 Task: Create List Brand Identity Training in Board Social Media Advertising Platforms and Tools to Workspace Bankruptcy and Restructuring Services. Create List Brand Identity Refresh in Board Product Market Segmentation and Targeting to Workspace Bankruptcy and Restructuring Services. Create List Brand Identity Evolution in Board Public Relations Influencer Marketing Strategy and Execution to Workspace Bankruptcy and Restructuring Services
Action: Mouse moved to (84, 308)
Screenshot: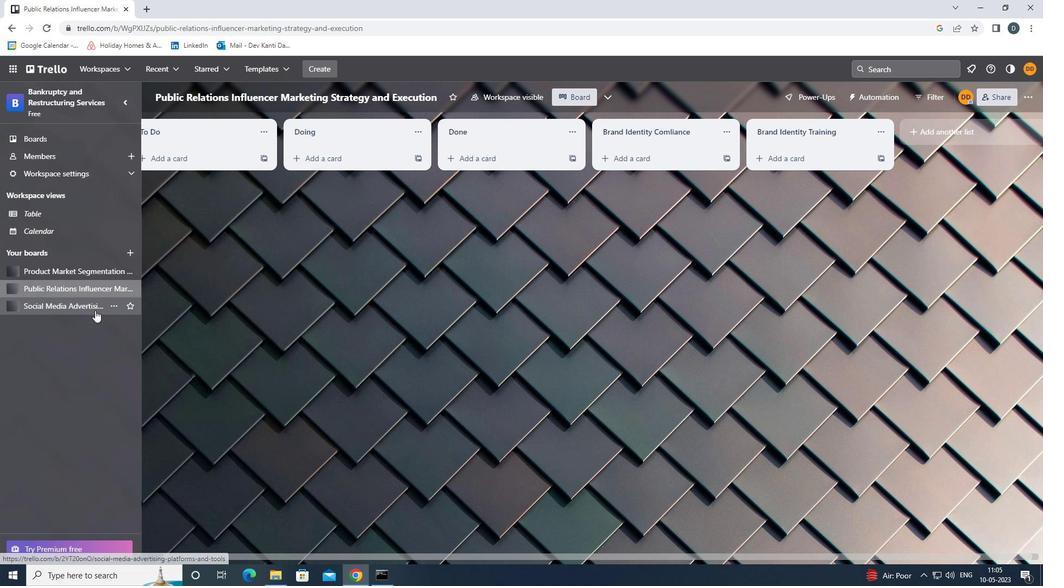 
Action: Mouse pressed left at (84, 308)
Screenshot: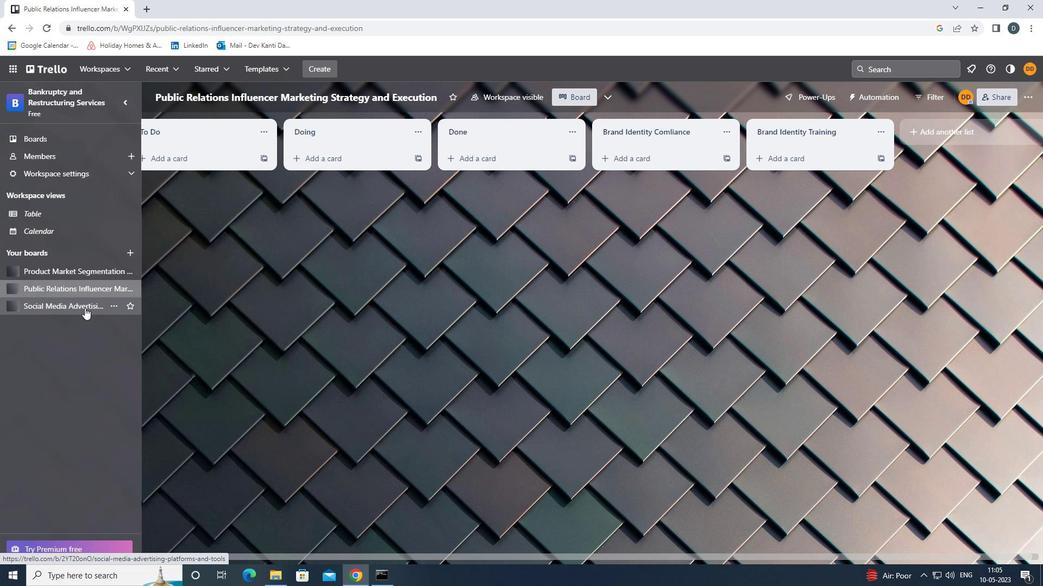 
Action: Mouse moved to (952, 128)
Screenshot: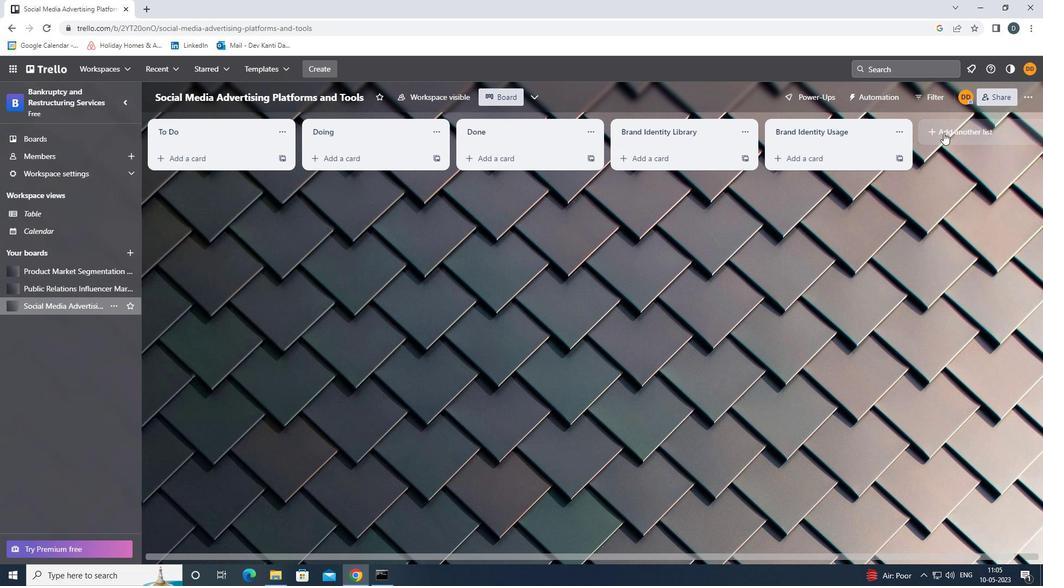
Action: Mouse pressed left at (952, 128)
Screenshot: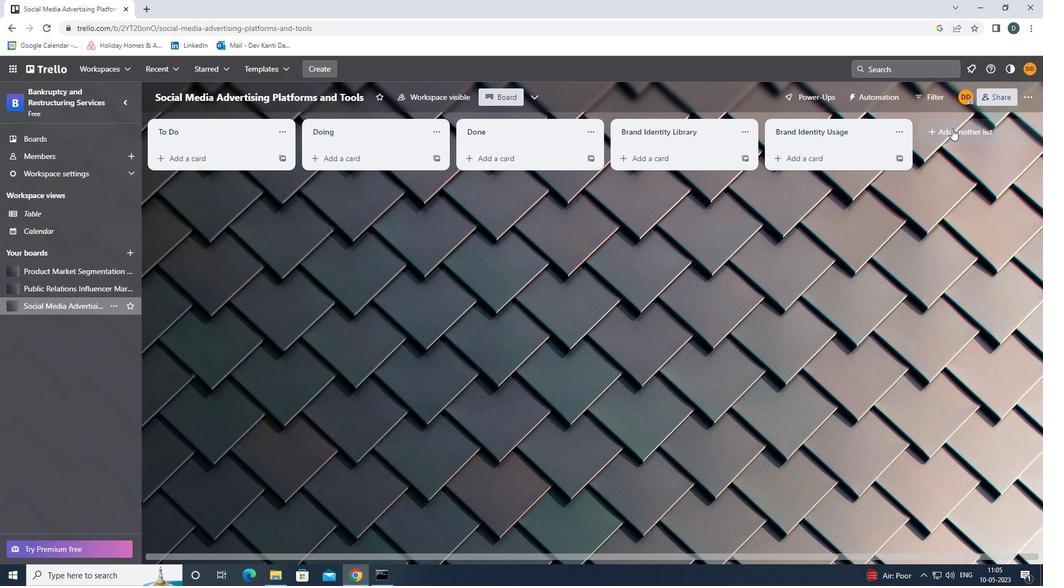 
Action: Mouse moved to (955, 131)
Screenshot: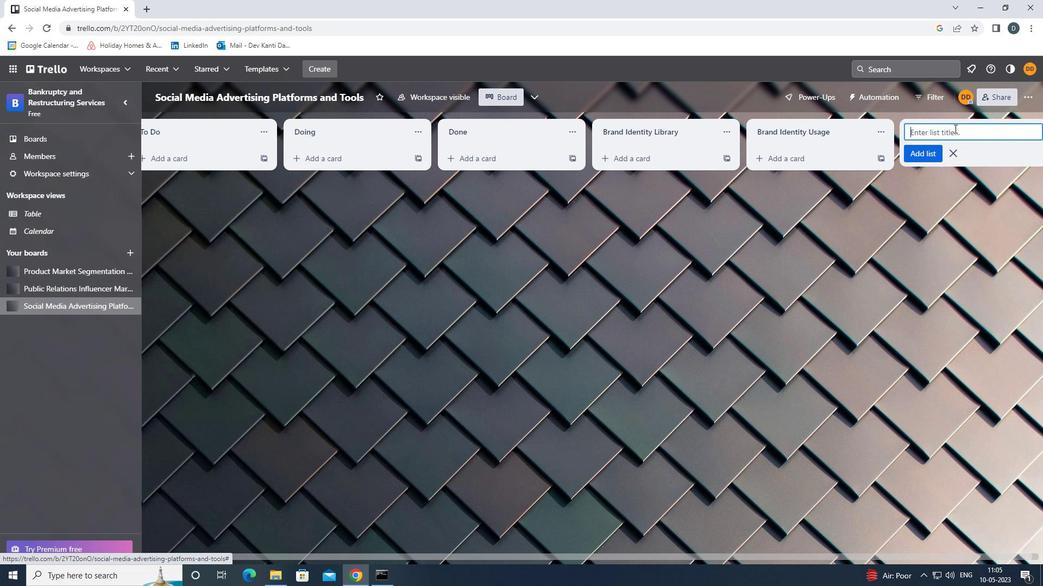 
Action: Key pressed <Key.shift>
Screenshot: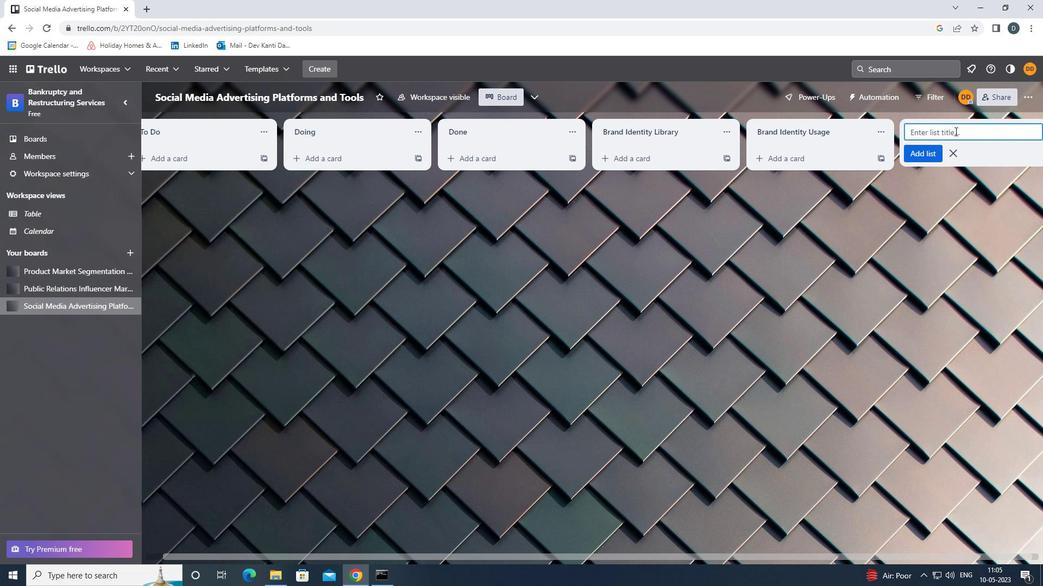 
Action: Mouse moved to (689, 57)
Screenshot: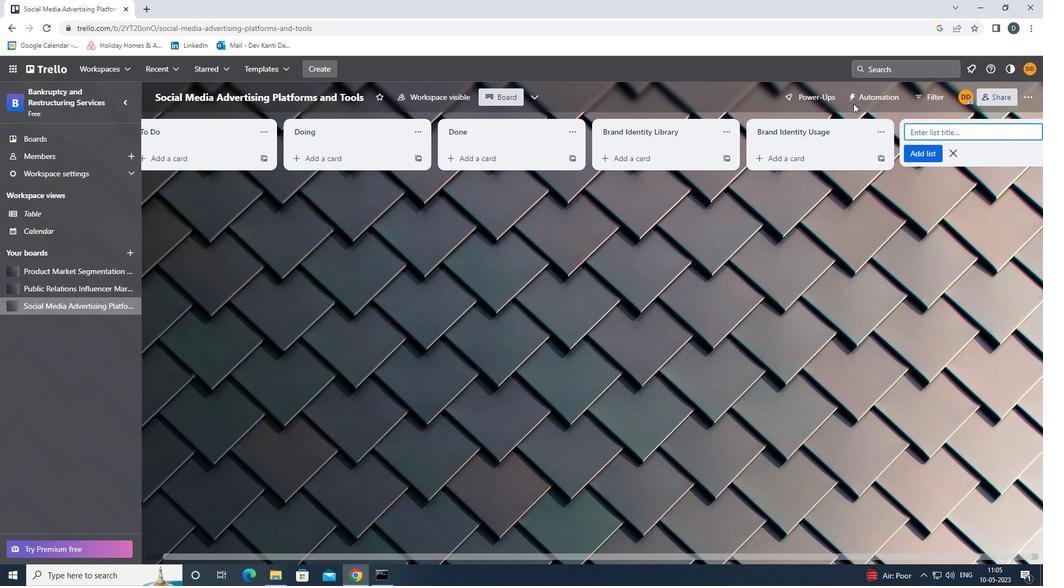 
Action: Key pressed <Key.shift><Key.shift><Key.shift><Key.shift><Key.shift><Key.shift><Key.shift><Key.shift><Key.shift><Key.shift><Key.shift><Key.shift><Key.shift><Key.shift><Key.shift><Key.shift>BRAND<Key.space><Key.shift><Key.shift><Key.shift><Key.shift><Key.shift><Key.shift><Key.shift><Key.shift><Key.shift>IDENTITY<Key.space><Key.shift><Key.shift><Key.shift><Key.shift><Key.shift><Key.shift><Key.shift>TAINING<Key.enter>
Screenshot: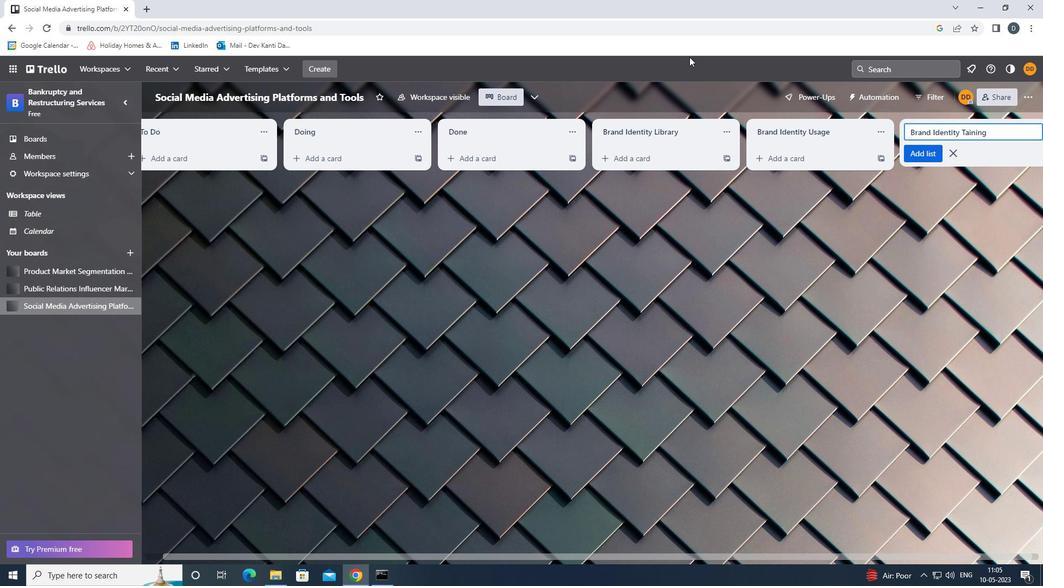 
Action: Mouse moved to (95, 266)
Screenshot: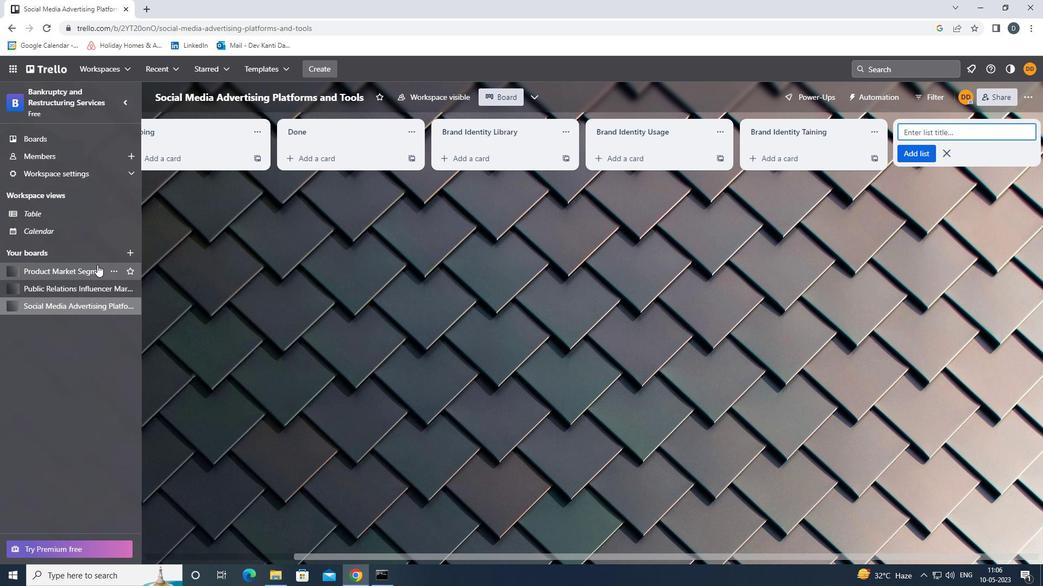 
Action: Mouse pressed left at (95, 266)
Screenshot: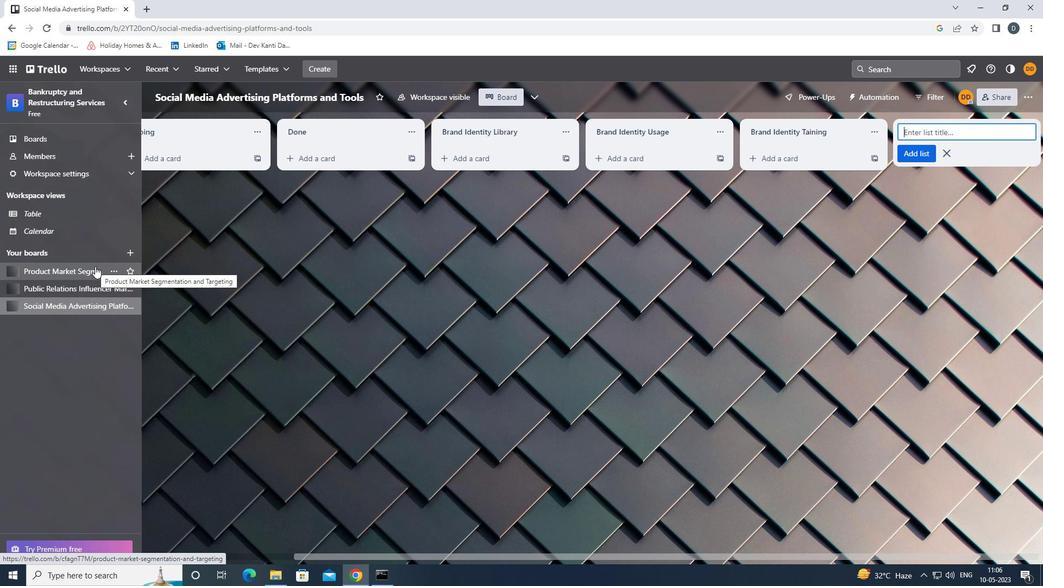 
Action: Mouse moved to (943, 127)
Screenshot: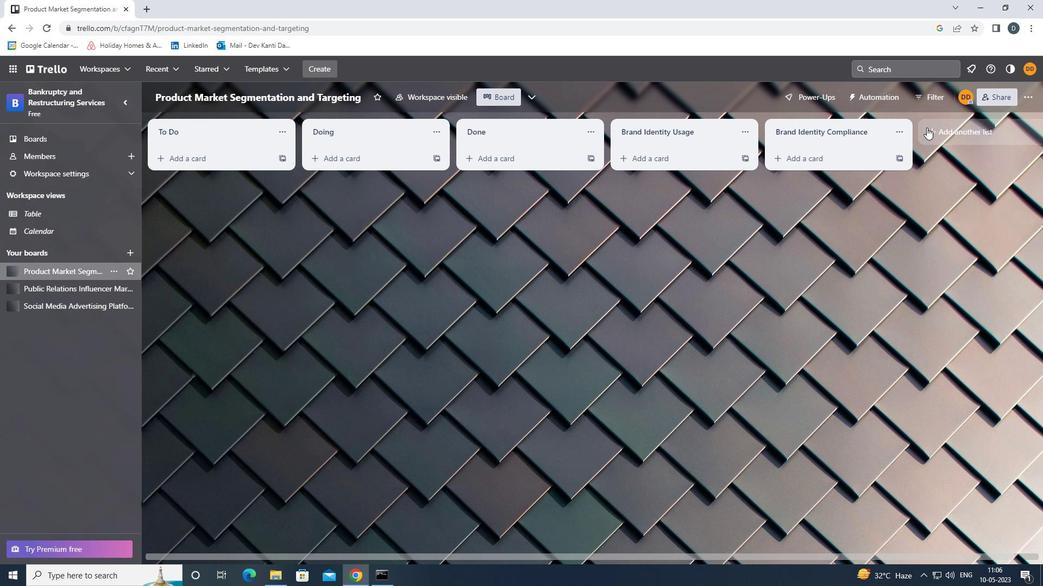
Action: Mouse pressed left at (943, 127)
Screenshot: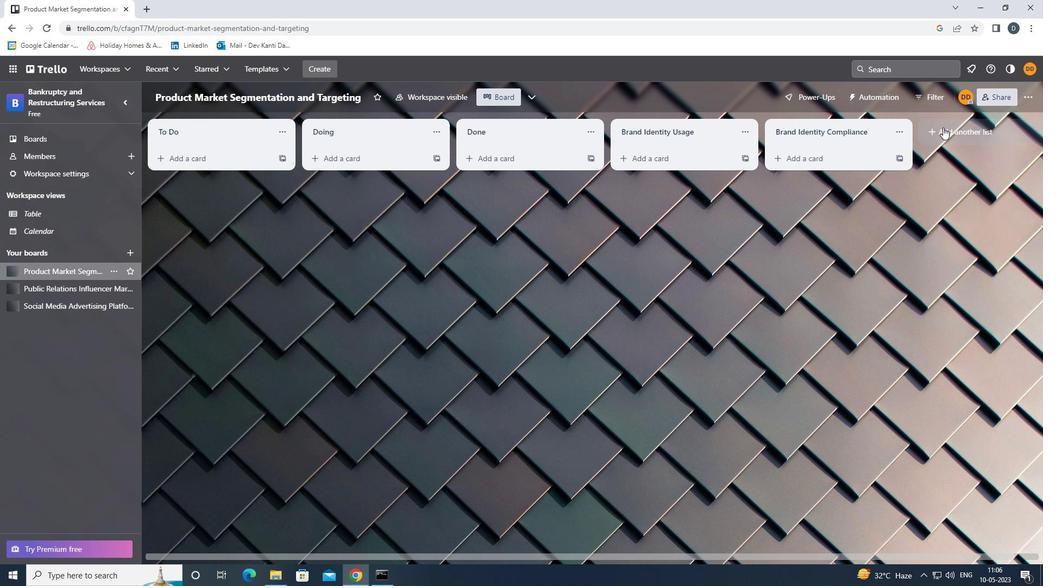 
Action: Mouse moved to (608, 35)
Screenshot: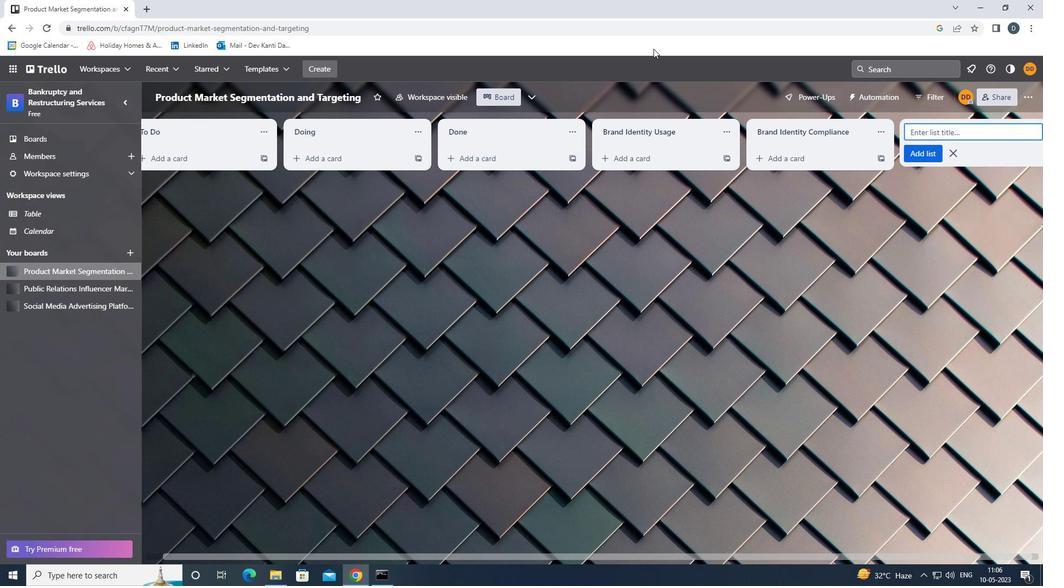 
Action: Key pressed <Key.shift><Key.shift><Key.shift>BRAND<Key.space><Key.shift><Key.shift><Key.shift><Key.shift><Key.shift><Key.shift>IDENTITY<Key.space><Key.shift><Key.shift><Key.shift><Key.shift><Key.shift><Key.shift><Key.shift><Key.shift><Key.shift><Key.shift><Key.shift><Key.shift><Key.shift><Key.shift><Key.shift><Key.shift><Key.shift><Key.shift><Key.shift><Key.shift><Key.shift><Key.shift><Key.shift><Key.shift><Key.shift><Key.shift><Key.shift><Key.shift><Key.shift><Key.shift><Key.shift><Key.shift><Key.shift>REFRESH<Key.enter>
Screenshot: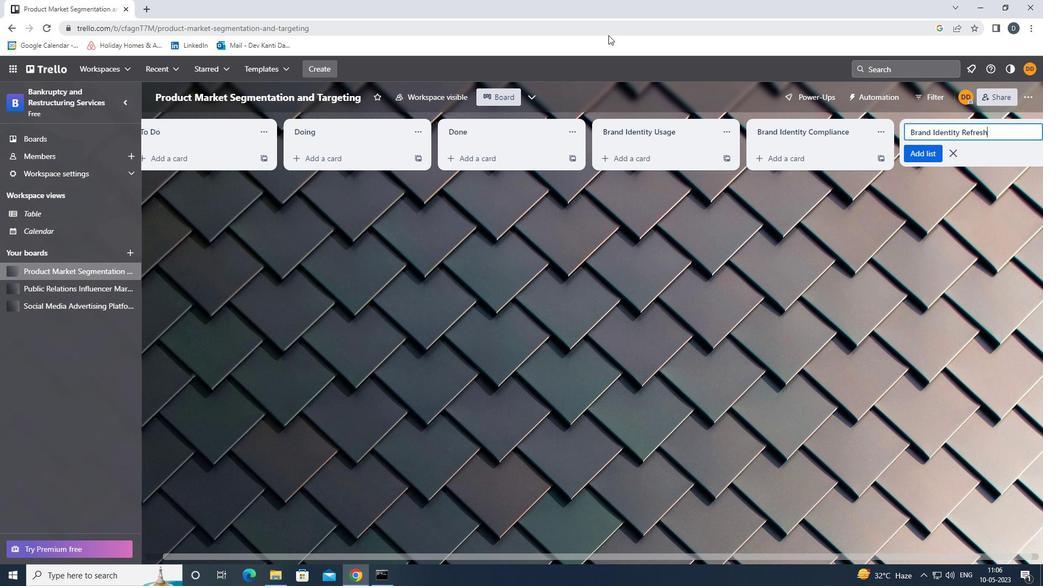 
Action: Mouse moved to (94, 289)
Screenshot: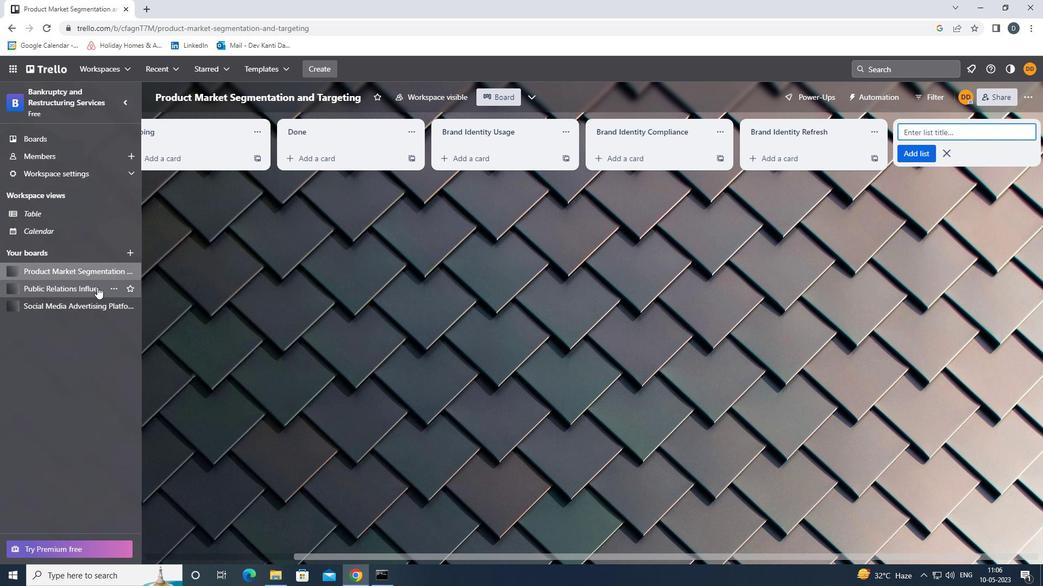 
Action: Mouse pressed left at (94, 289)
Screenshot: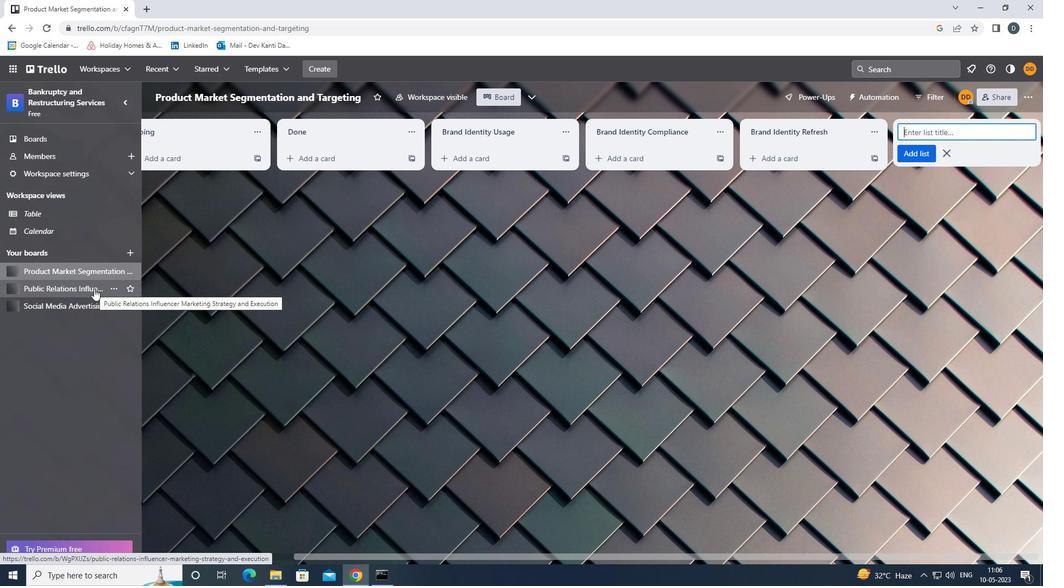 
Action: Mouse moved to (945, 132)
Screenshot: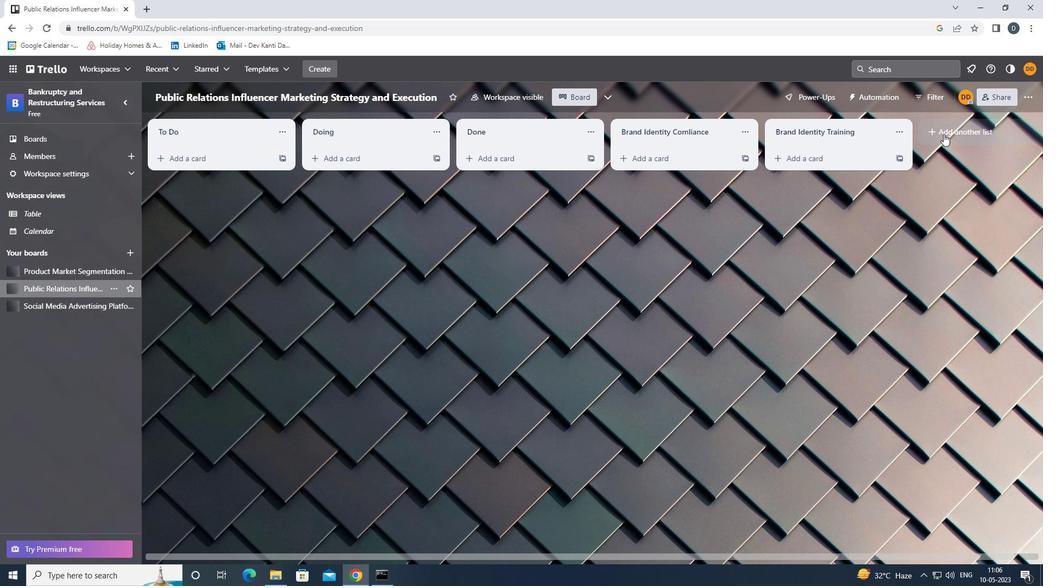 
Action: Mouse pressed left at (945, 132)
Screenshot: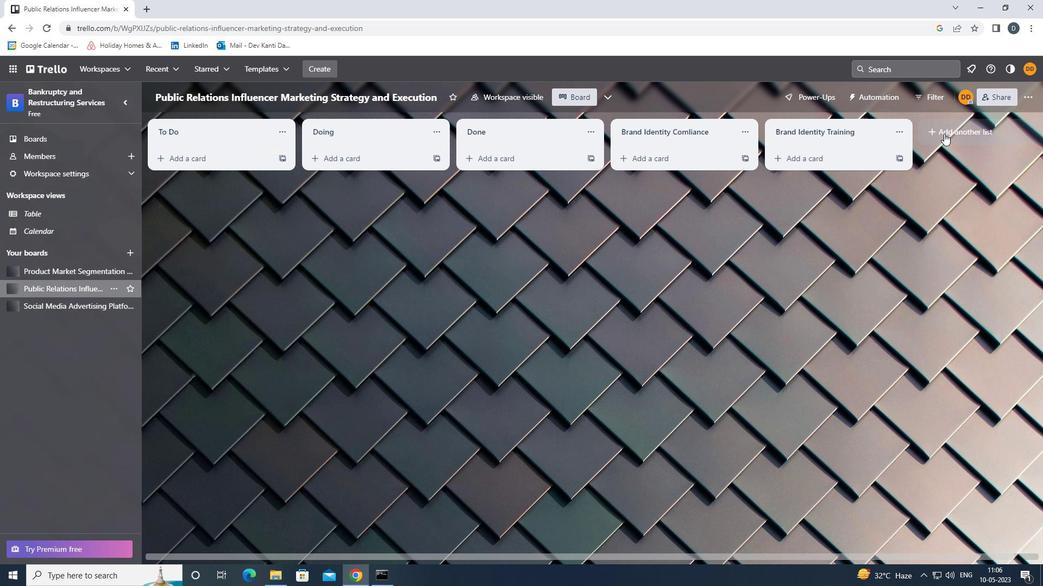 
Action: Mouse moved to (501, 20)
Screenshot: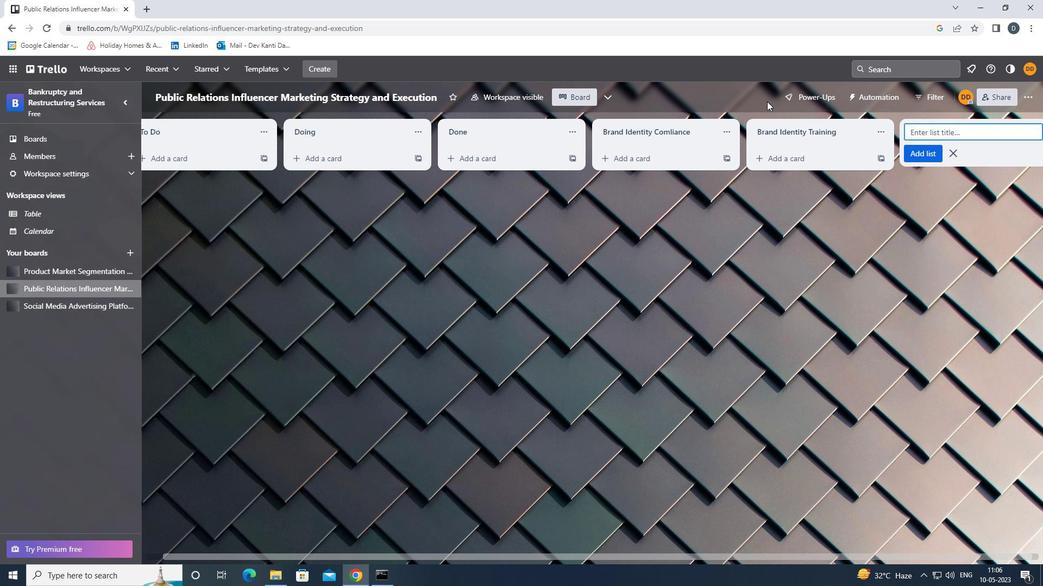 
Action: Key pressed <Key.shift><Key.shift><Key.shift><Key.shift><Key.shift><Key.shift><Key.shift>BRAND<Key.space><Key.shift><Key.shift><Key.shift><Key.shift>IDENTITY<Key.space><Key.shift><Key.shift><Key.shift><Key.shift><Key.shift><Key.shift><Key.shift><Key.shift><Key.shift><Key.shift><Key.shift><Key.shift><Key.shift><Key.shift><Key.shift><Key.shift><Key.shift><Key.shift>EVOLUTION<Key.enter>
Screenshot: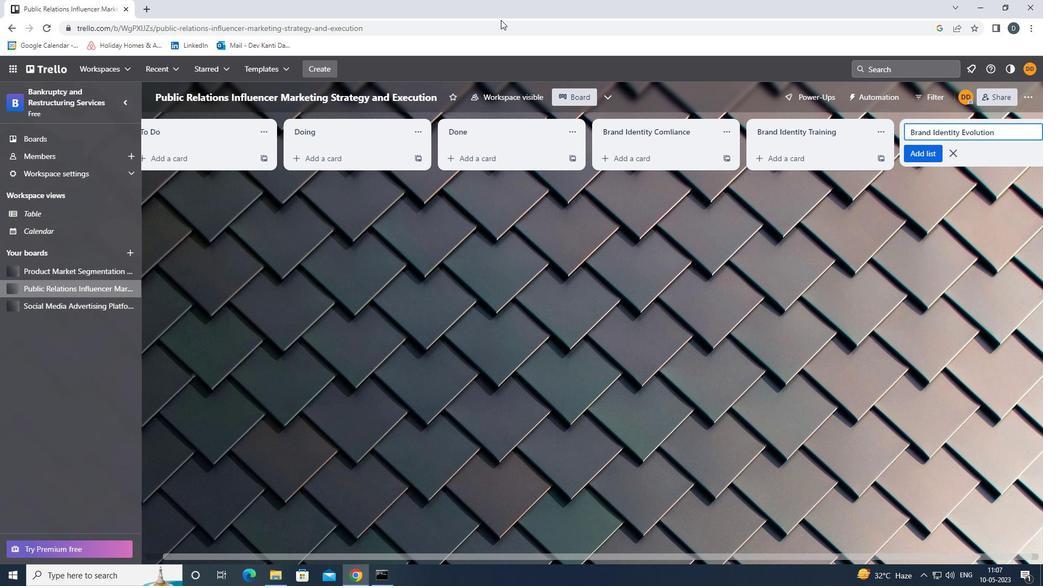 
Action: Mouse moved to (526, 209)
Screenshot: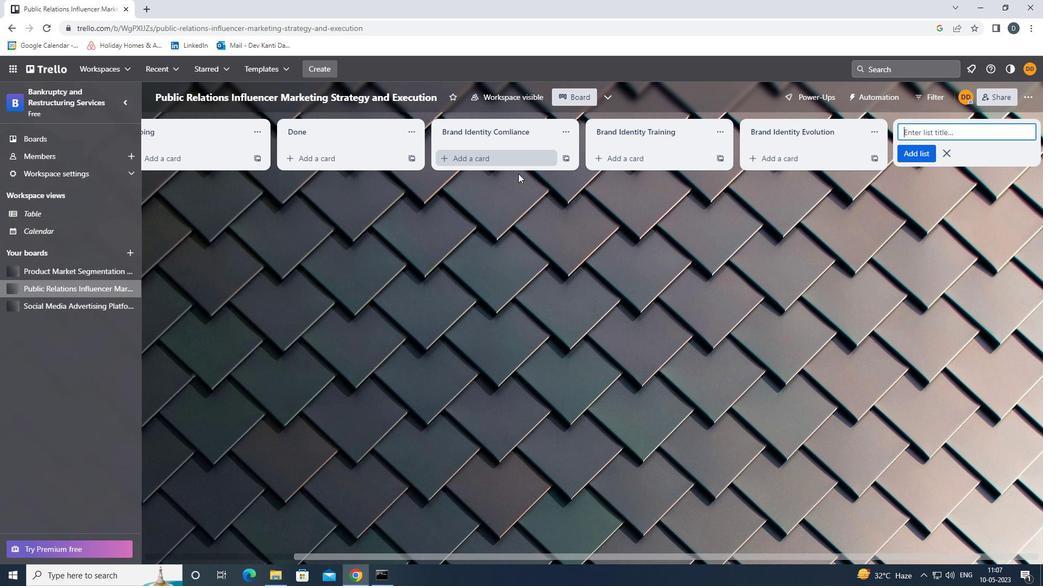 
Action: Mouse pressed left at (526, 209)
Screenshot: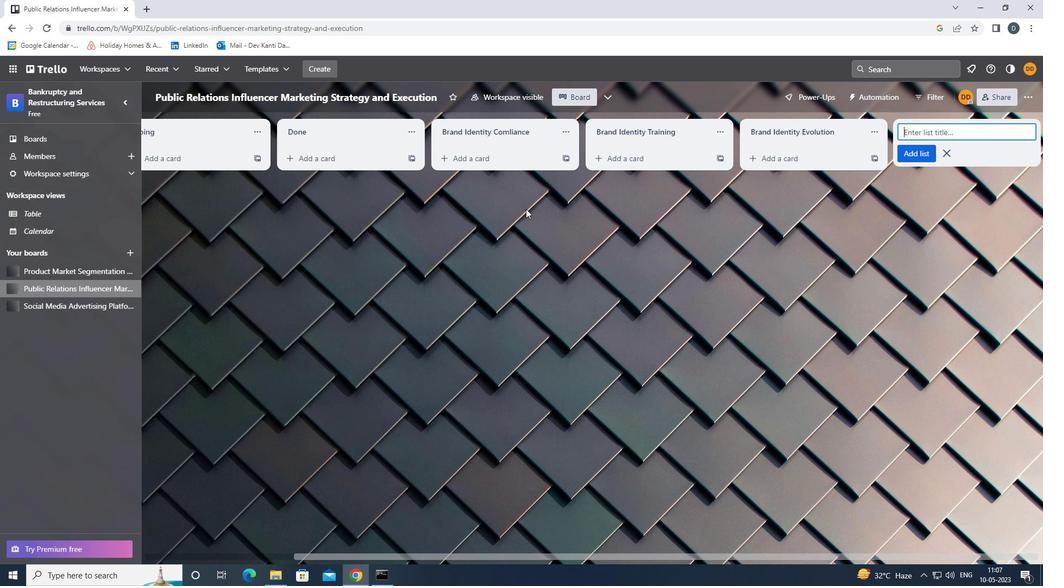 
